 Task: Create a due date automation trigger when advanced on, on the wednesday before a card is due add fields without custom field "Resume" set to a date in this month at 11:00 AM.
Action: Mouse moved to (1140, 89)
Screenshot: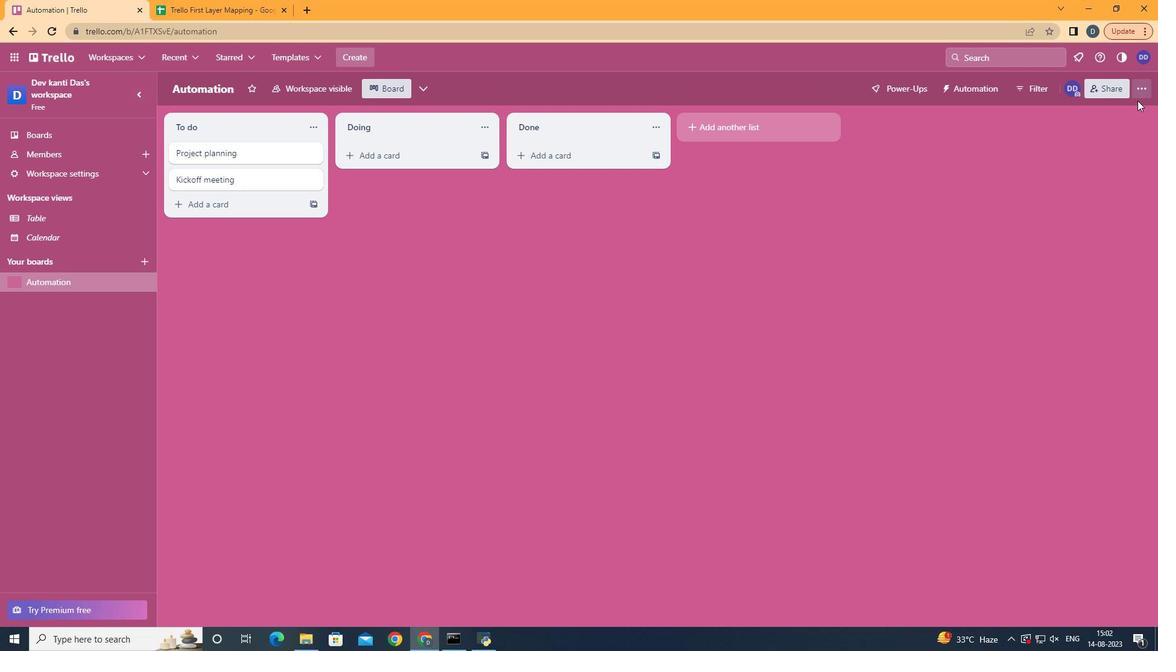 
Action: Mouse pressed left at (1140, 89)
Screenshot: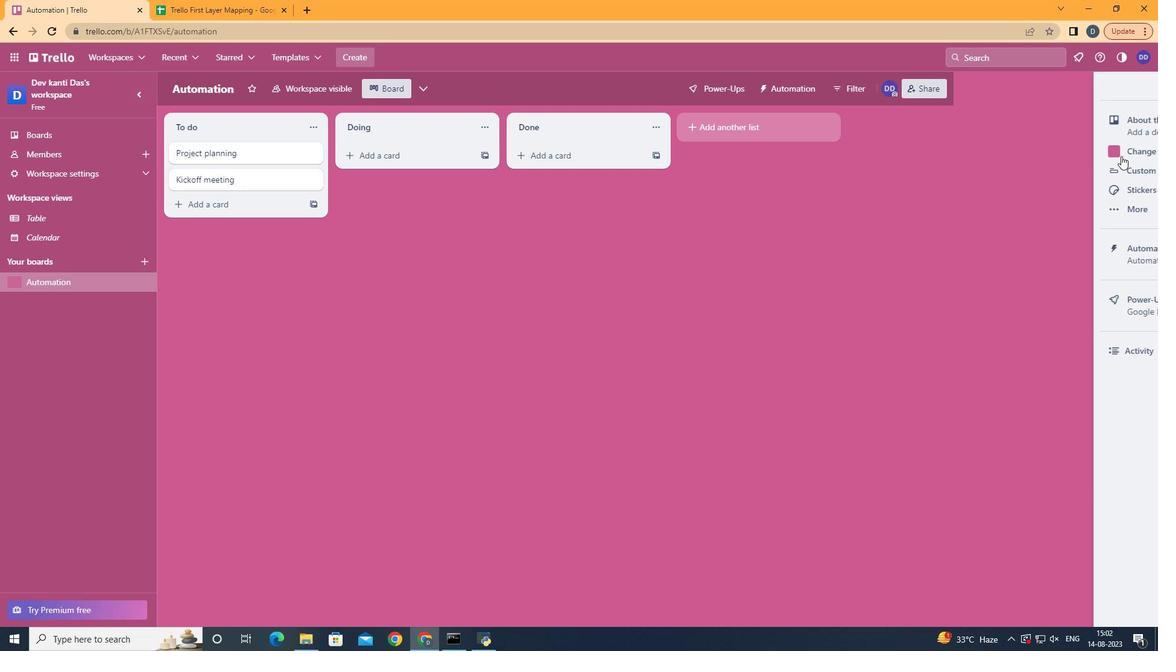 
Action: Mouse moved to (1065, 253)
Screenshot: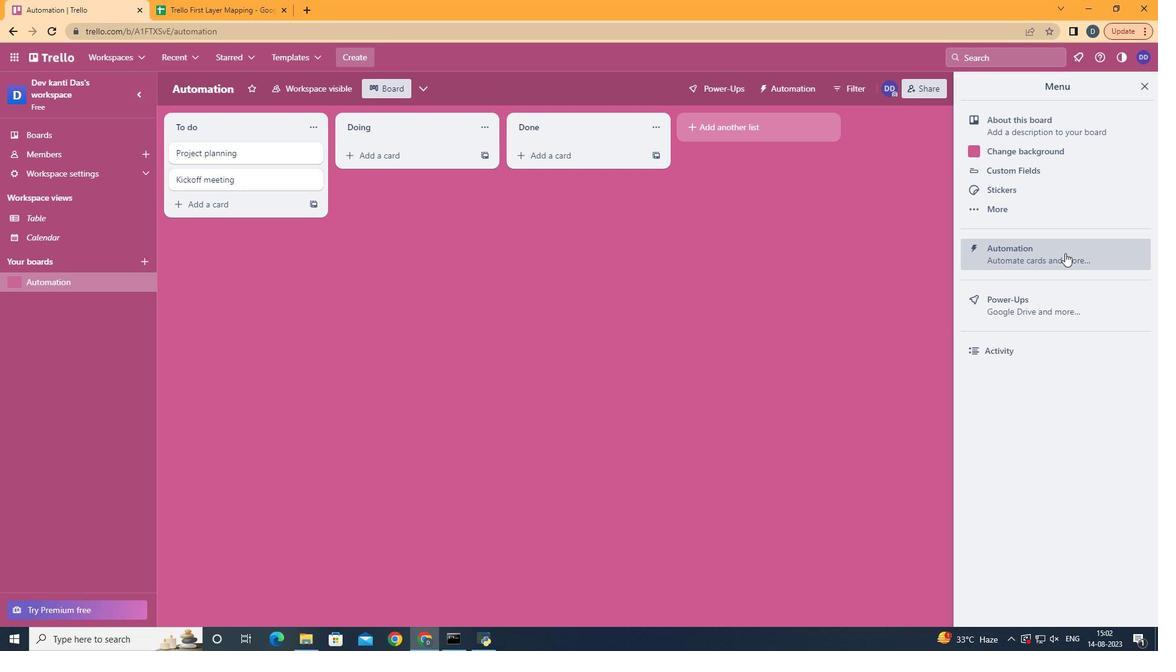 
Action: Mouse pressed left at (1065, 253)
Screenshot: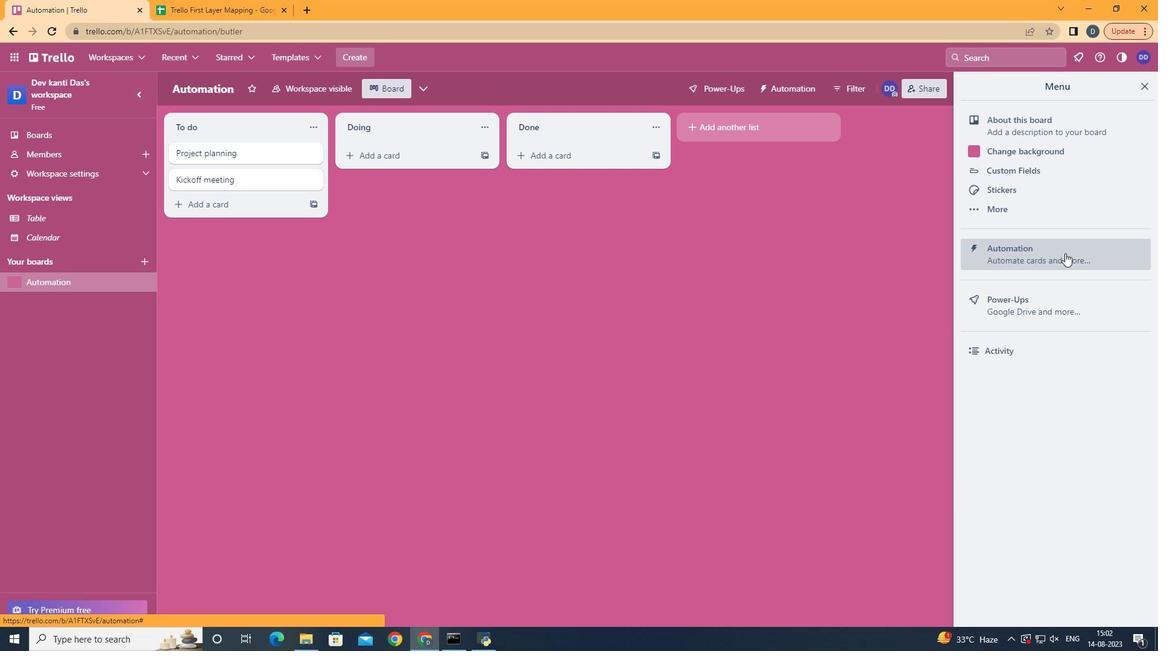 
Action: Mouse moved to (246, 244)
Screenshot: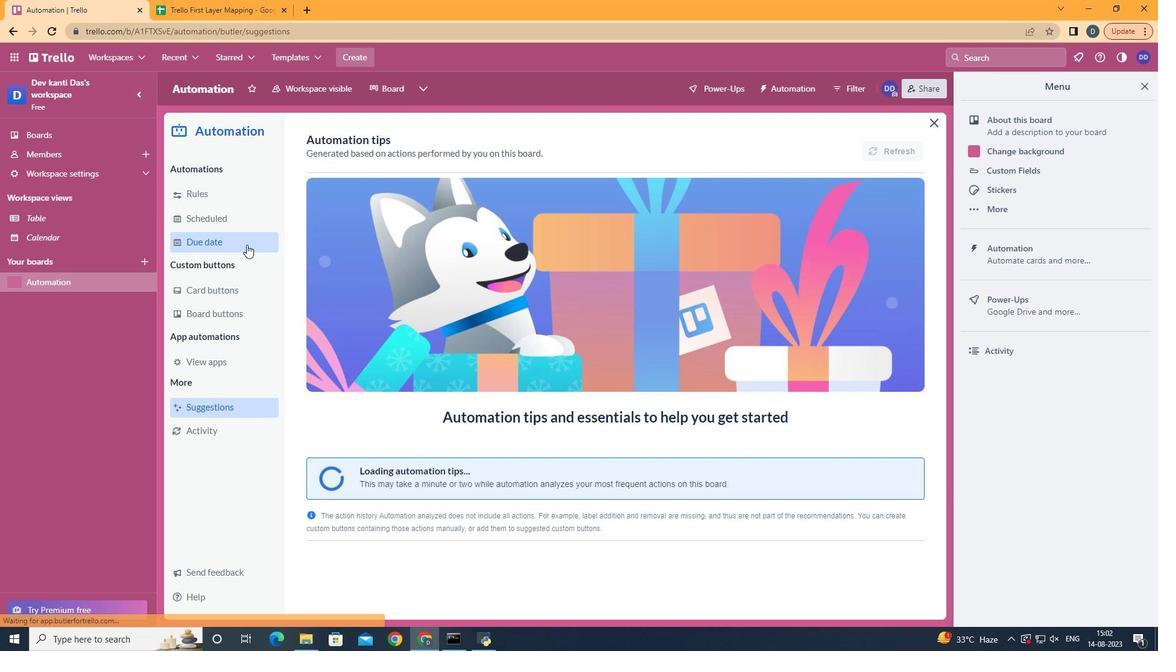 
Action: Mouse pressed left at (246, 244)
Screenshot: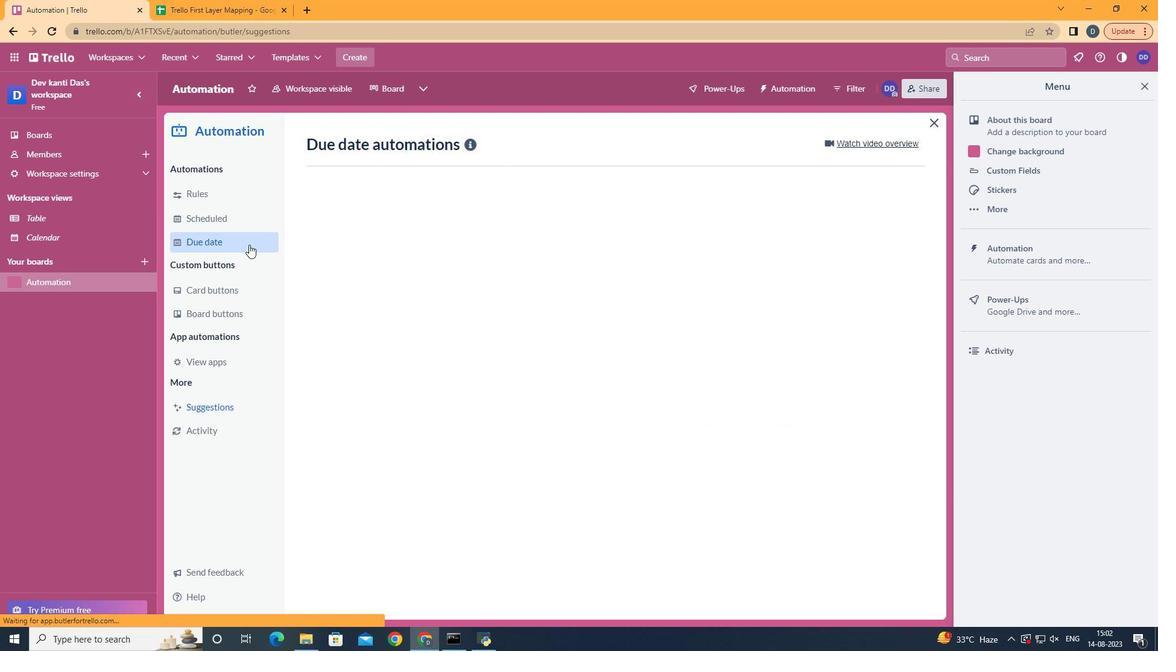 
Action: Mouse moved to (848, 144)
Screenshot: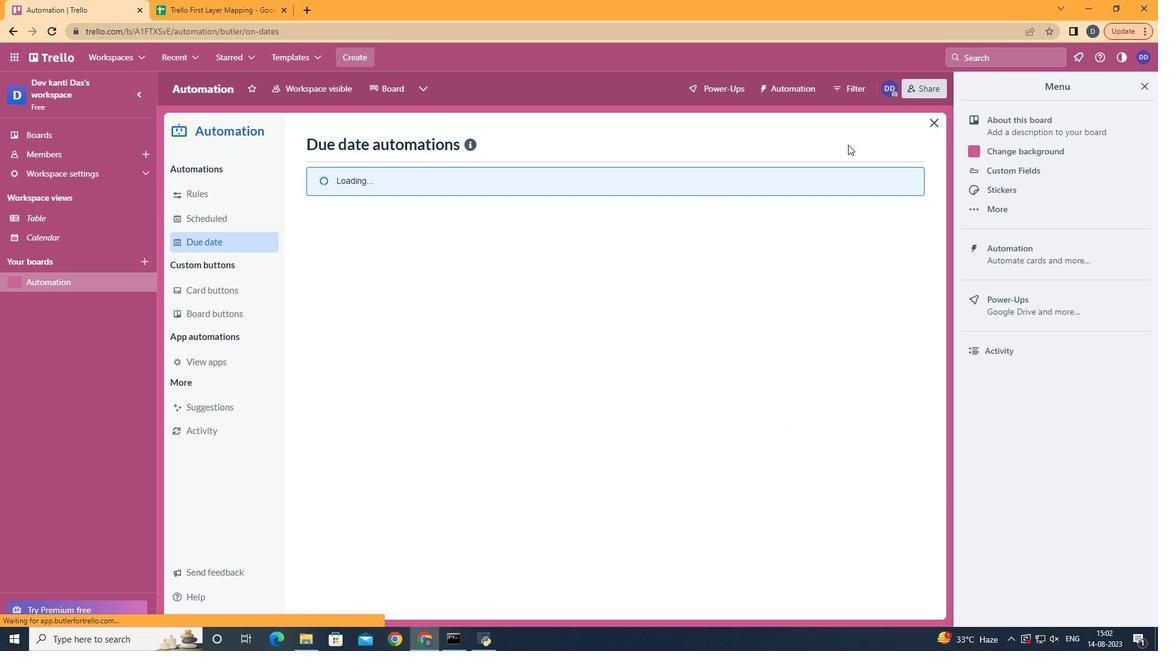 
Action: Mouse pressed left at (848, 144)
Screenshot: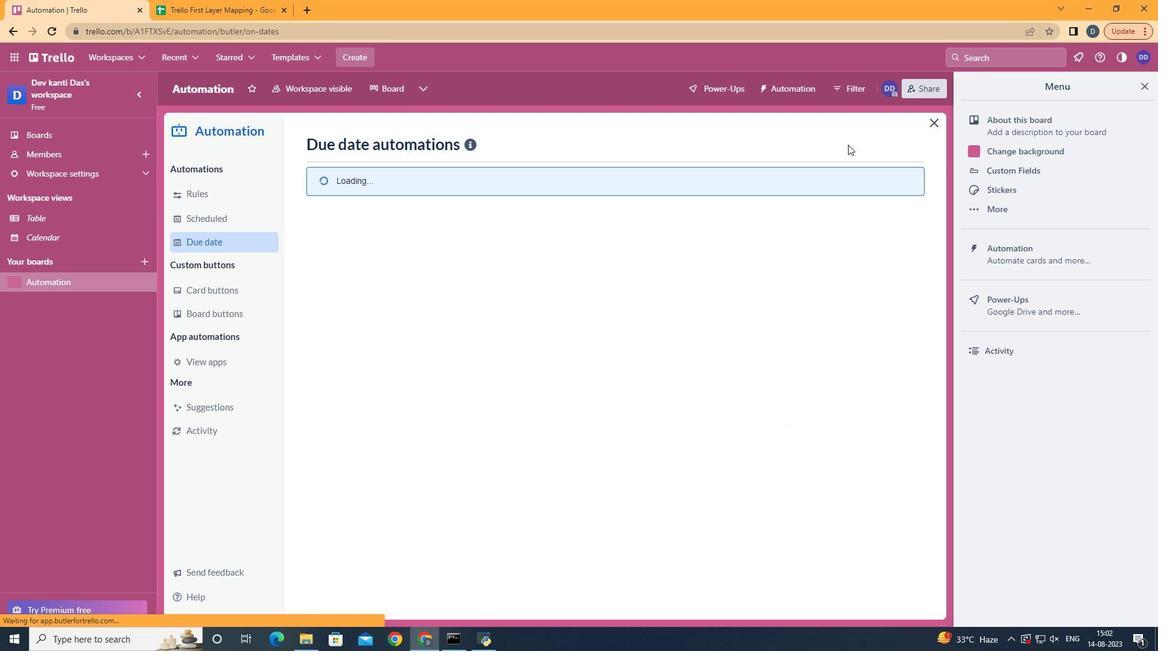 
Action: Mouse pressed left at (848, 144)
Screenshot: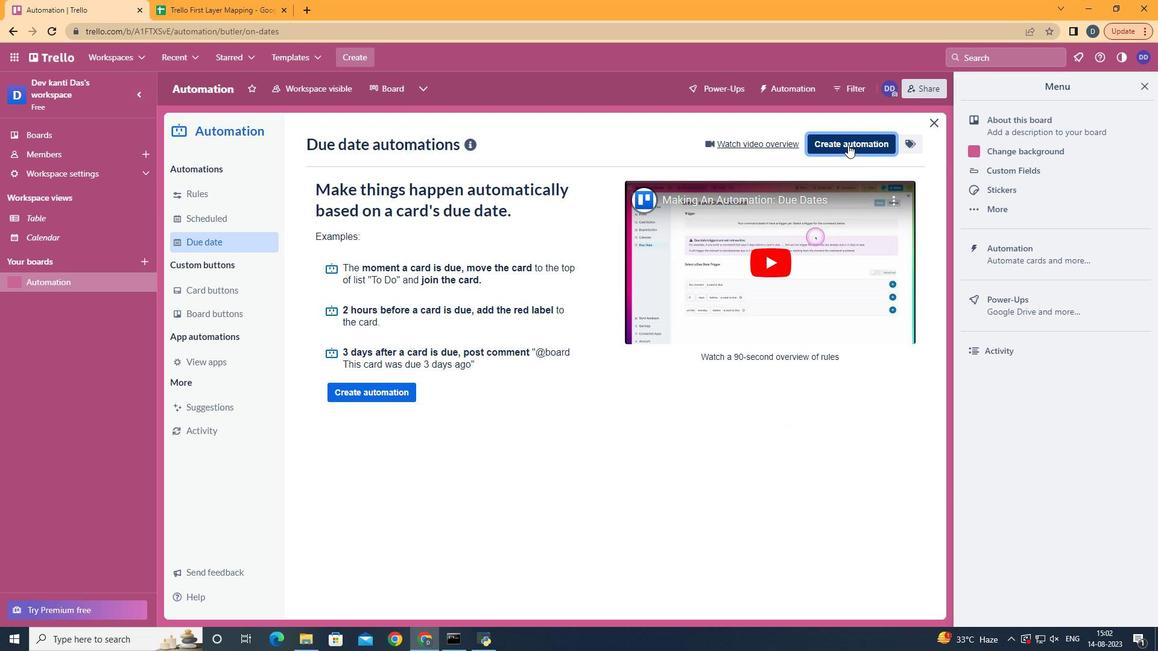 
Action: Mouse moved to (621, 256)
Screenshot: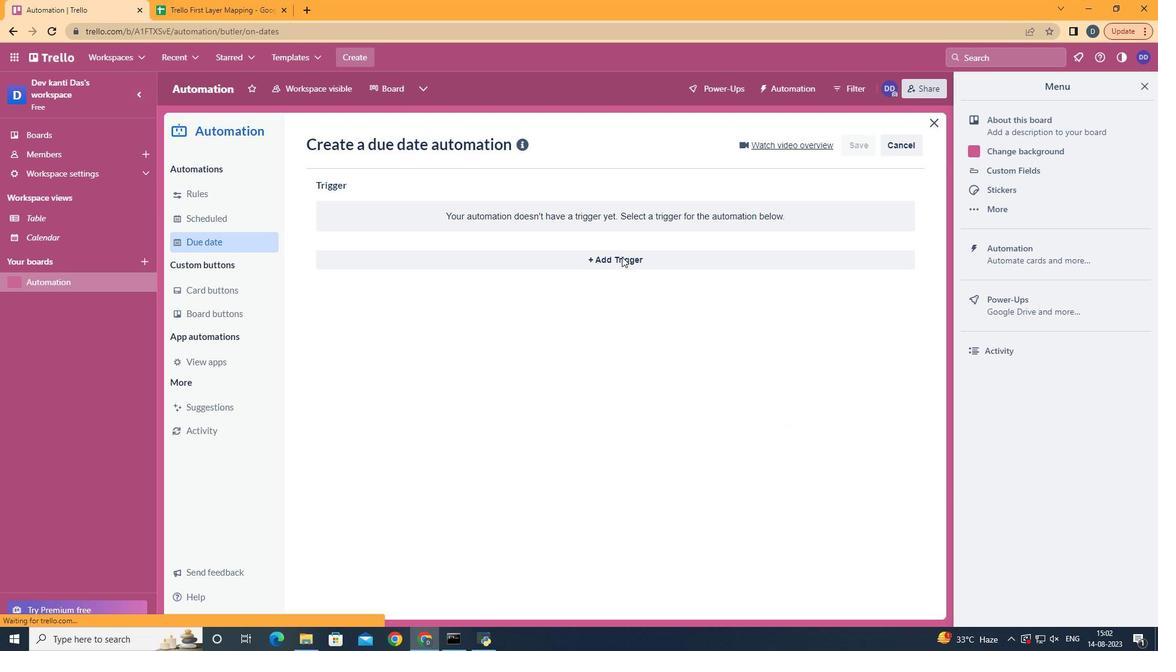
Action: Mouse pressed left at (621, 256)
Screenshot: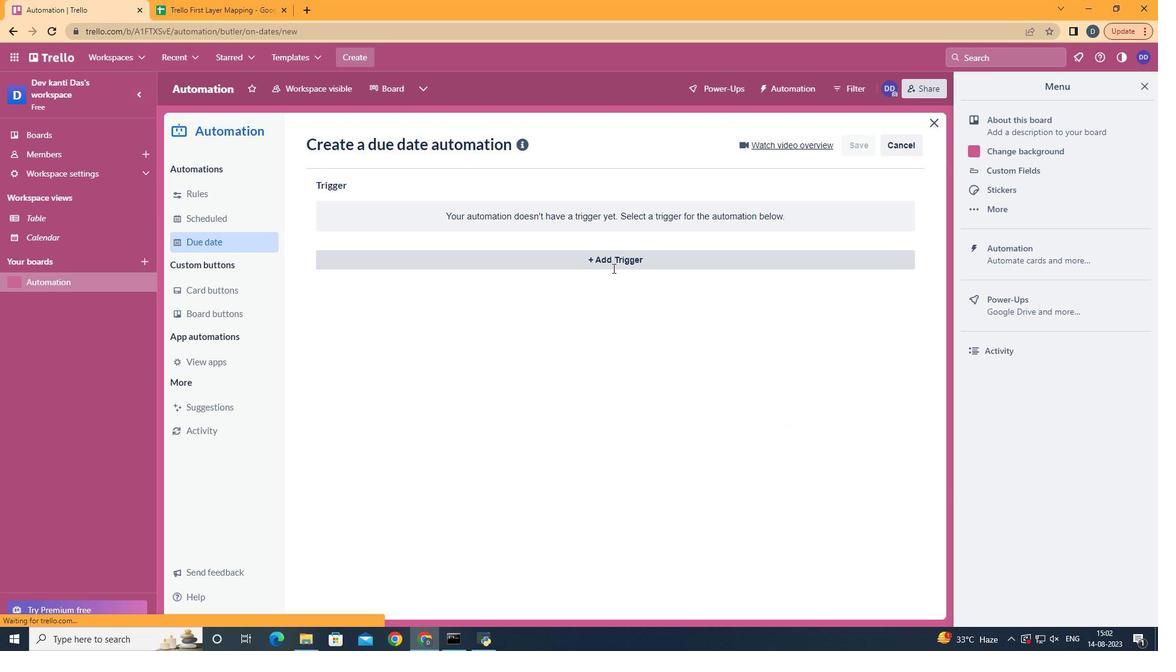 
Action: Mouse moved to (393, 353)
Screenshot: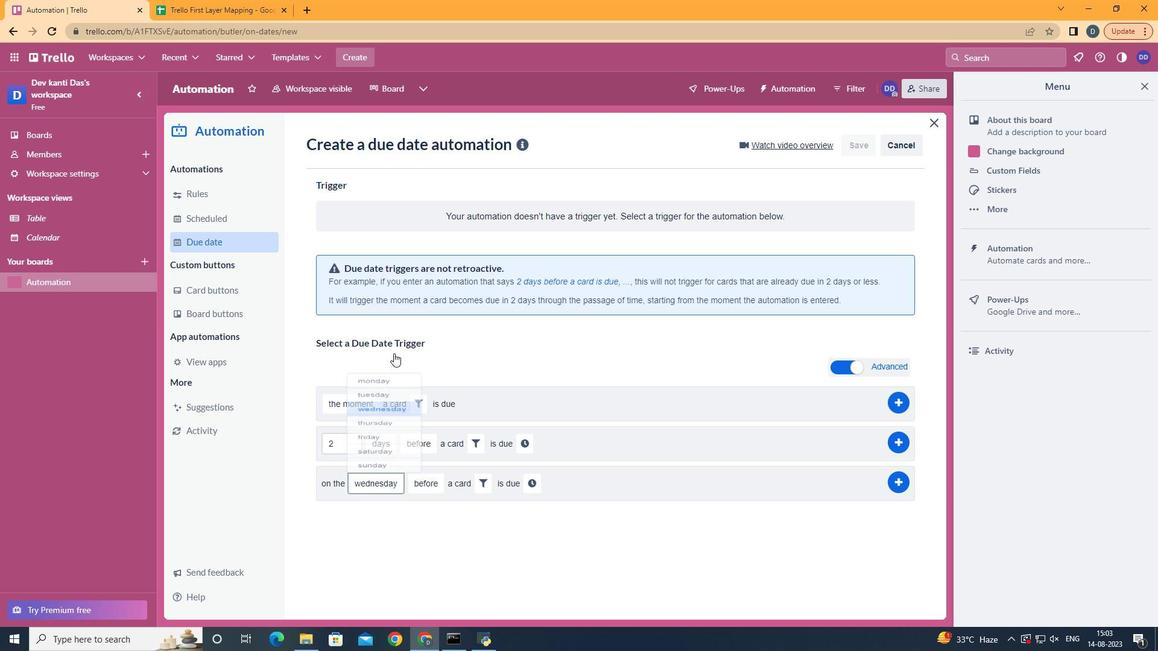 
Action: Mouse pressed left at (393, 353)
Screenshot: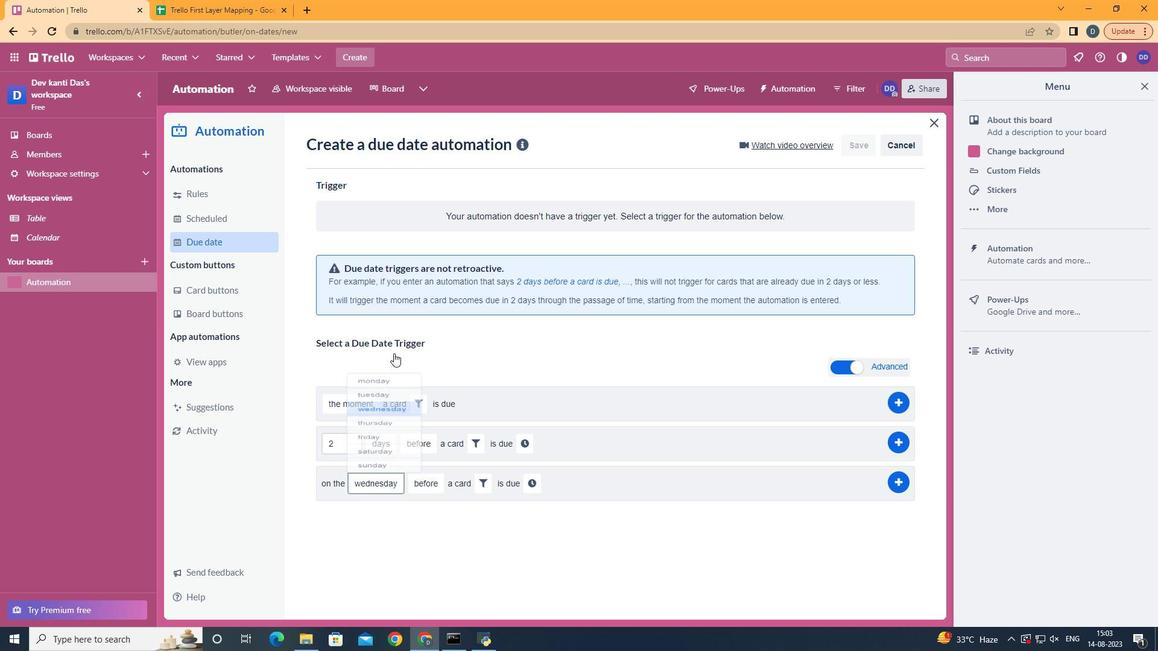 
Action: Mouse moved to (481, 479)
Screenshot: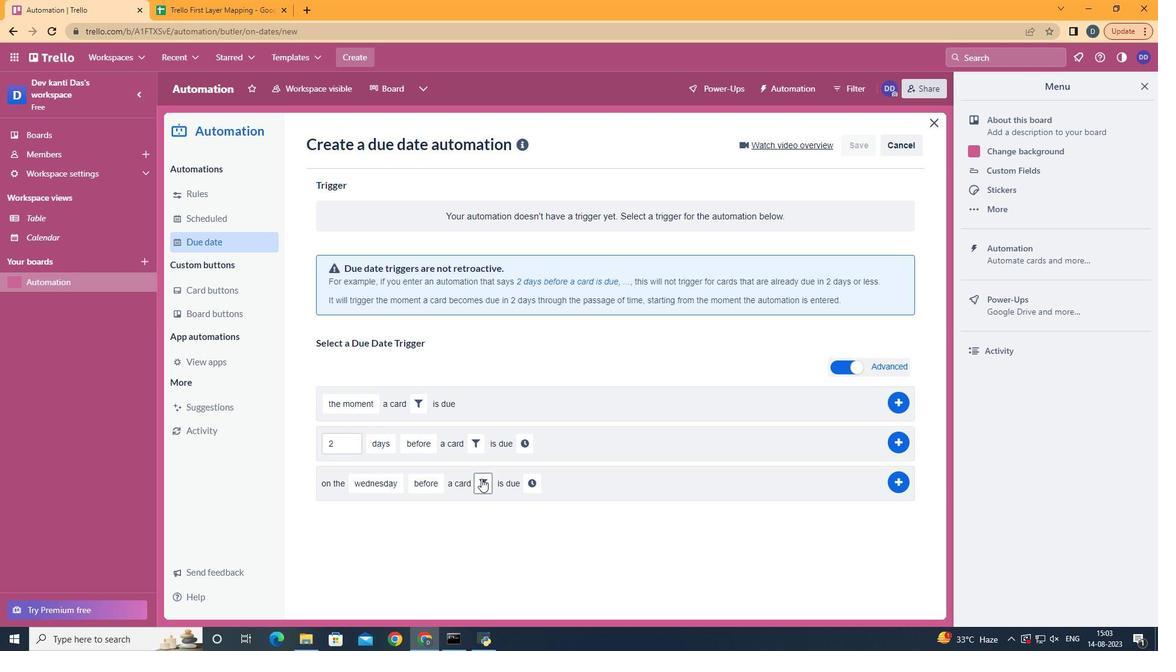 
Action: Mouse pressed left at (481, 479)
Screenshot: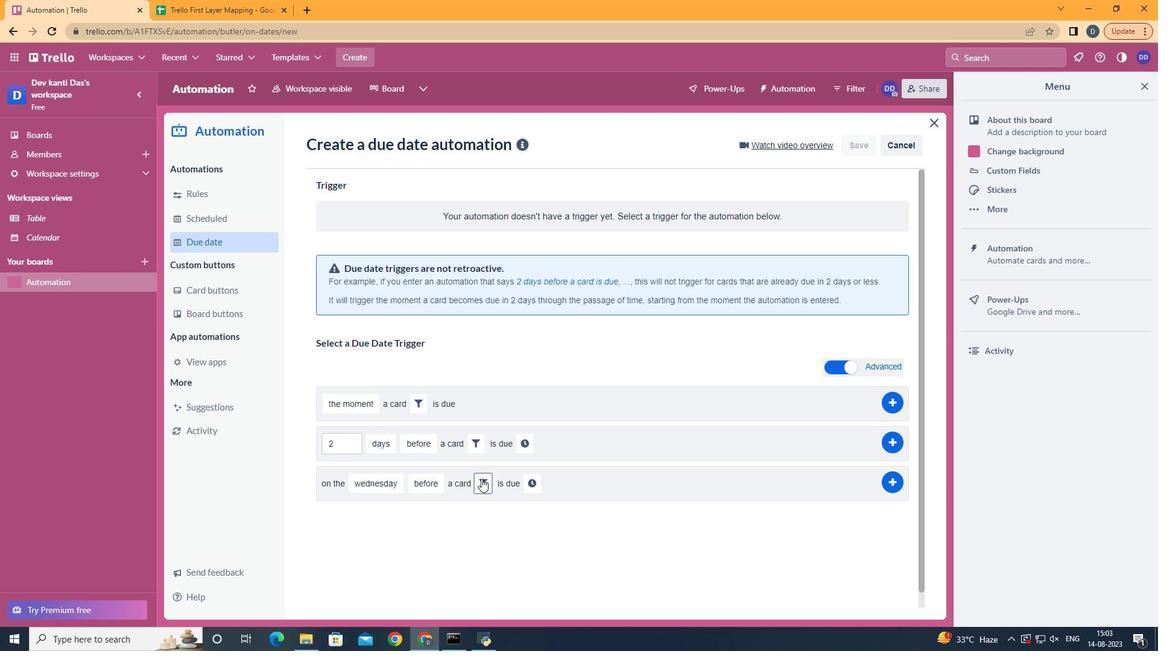 
Action: Mouse moved to (685, 523)
Screenshot: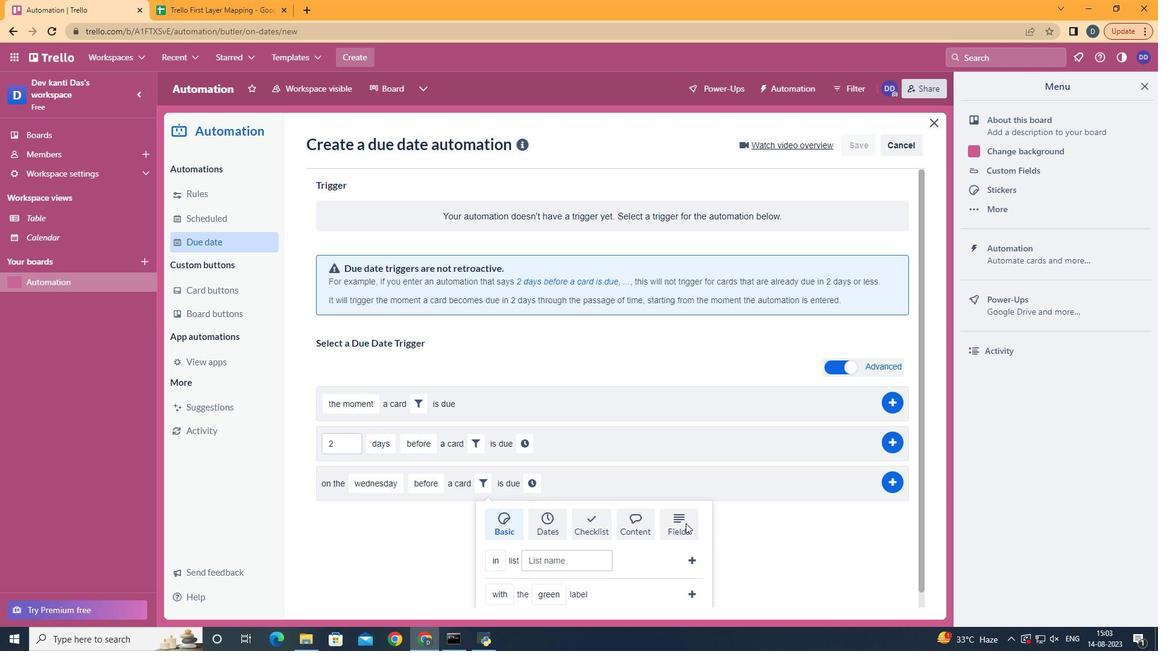 
Action: Mouse pressed left at (685, 523)
Screenshot: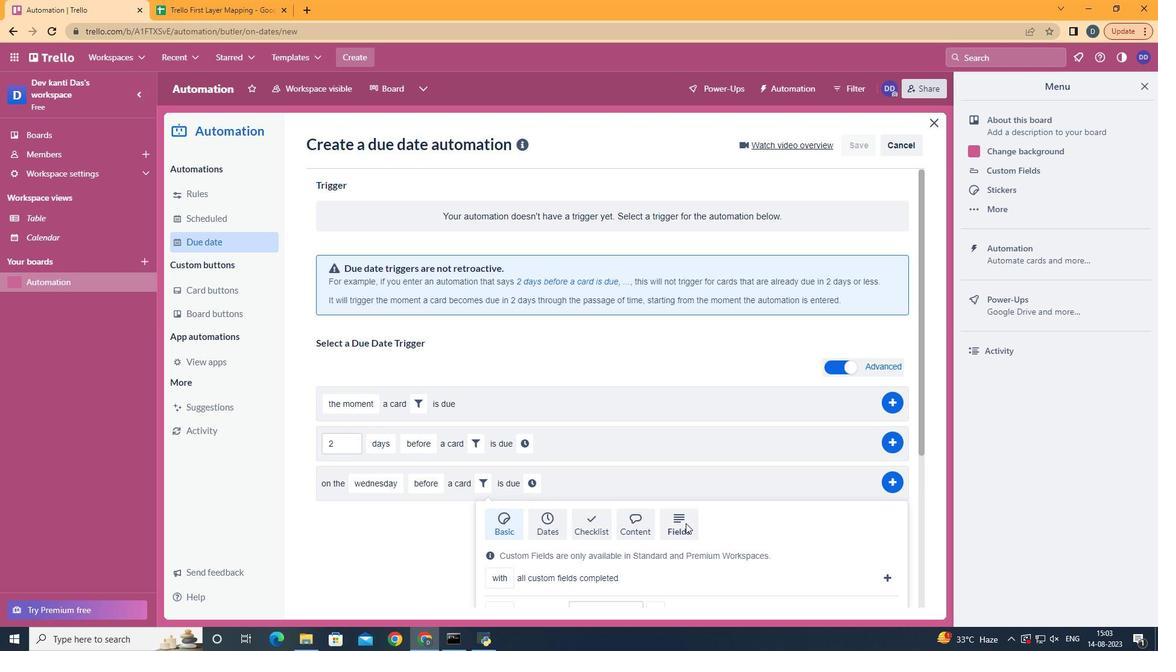 
Action: Mouse scrolled (685, 522) with delta (0, 0)
Screenshot: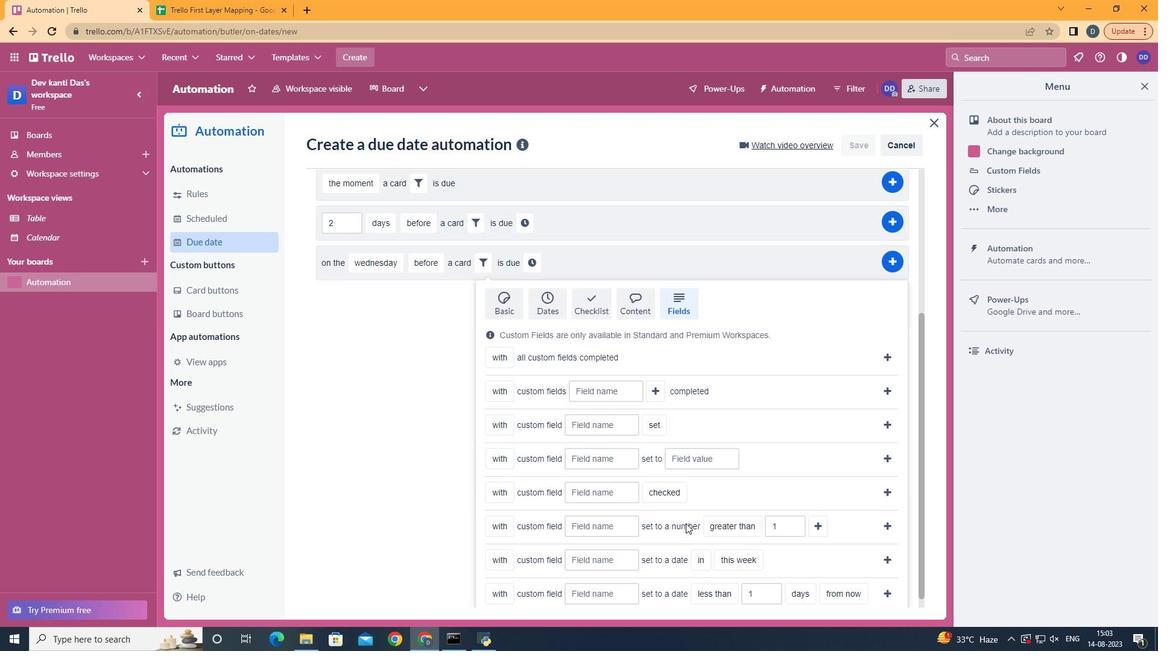 
Action: Mouse scrolled (685, 522) with delta (0, 0)
Screenshot: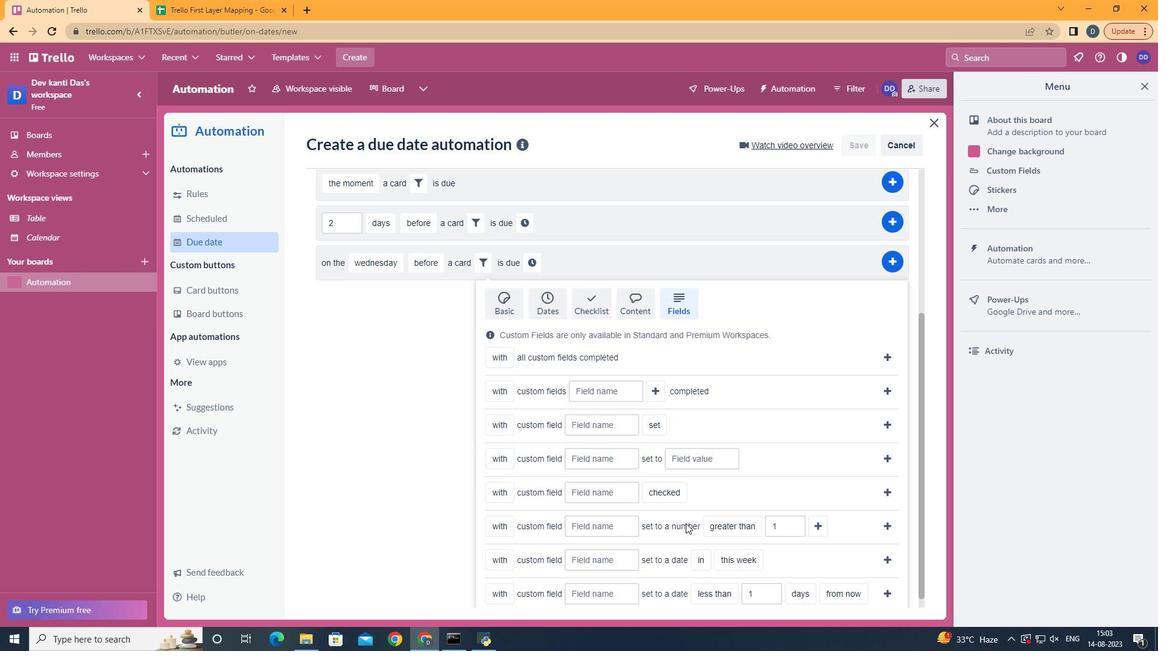 
Action: Mouse scrolled (685, 522) with delta (0, -1)
Screenshot: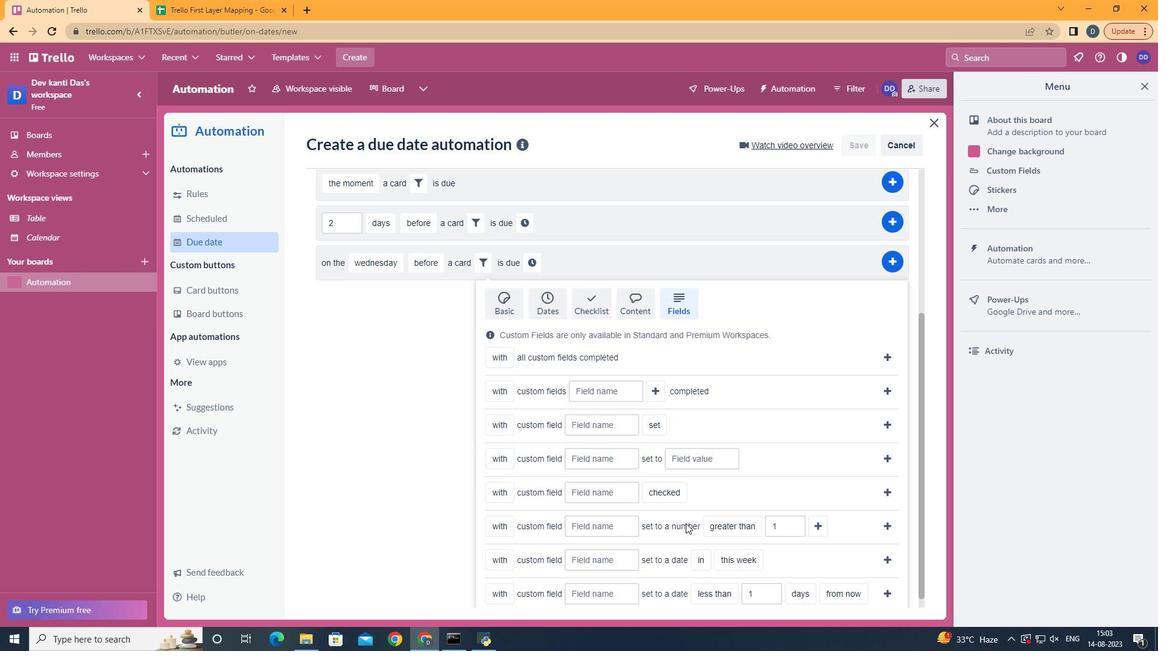 
Action: Mouse scrolled (685, 522) with delta (0, 0)
Screenshot: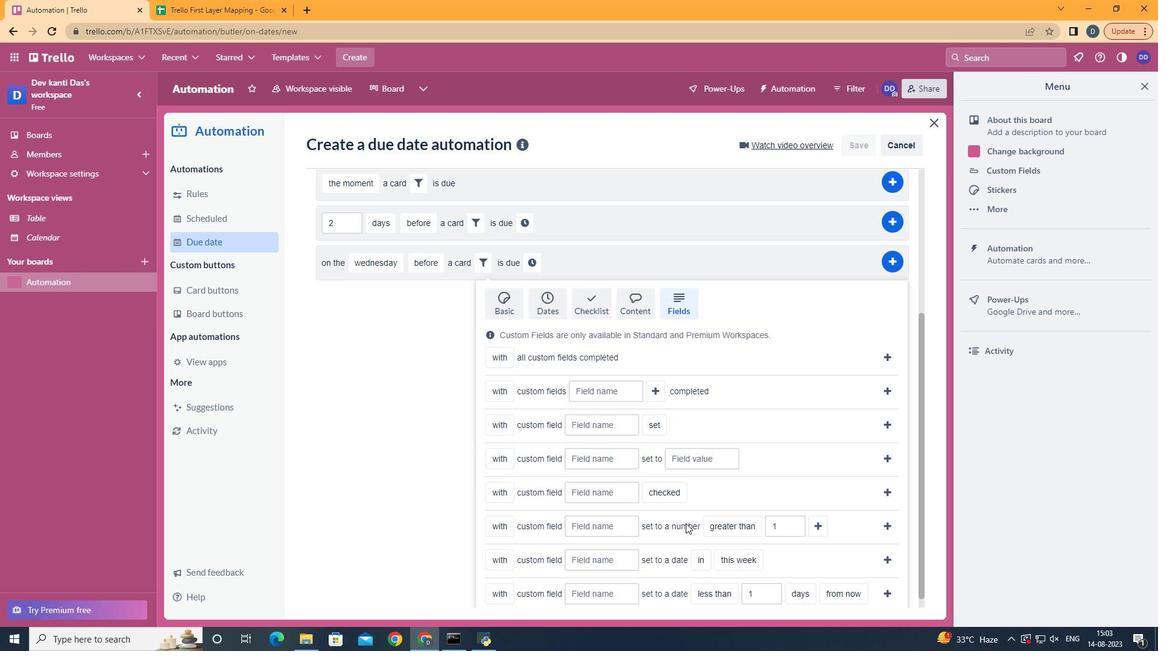 
Action: Mouse scrolled (685, 522) with delta (0, 0)
Screenshot: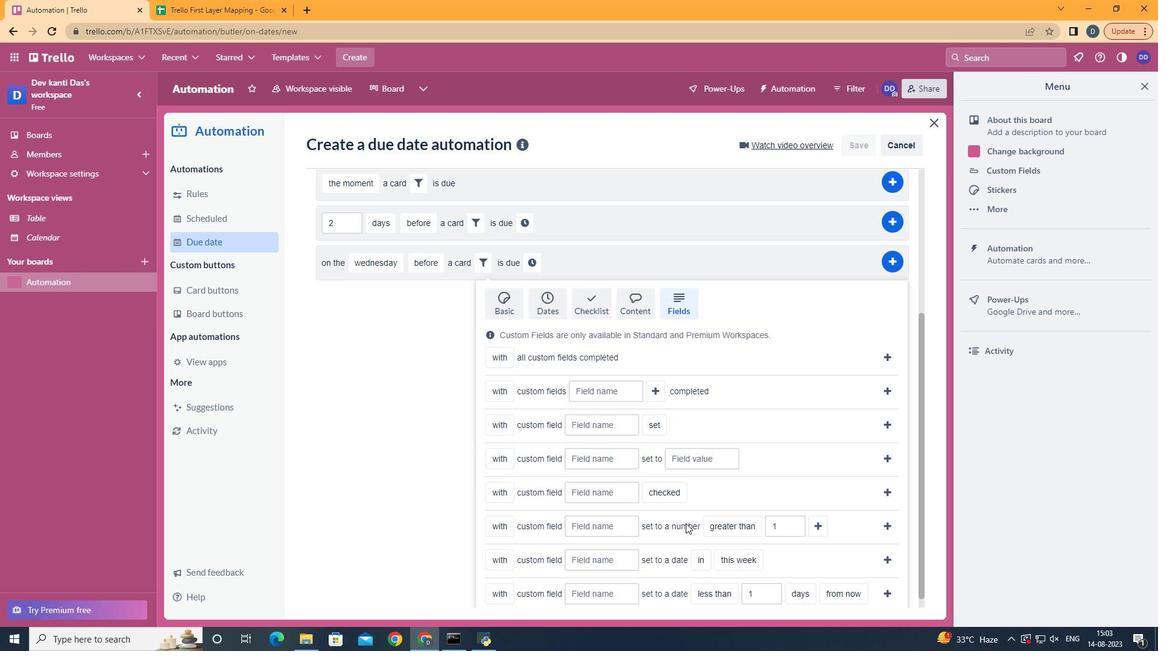 
Action: Mouse moved to (499, 595)
Screenshot: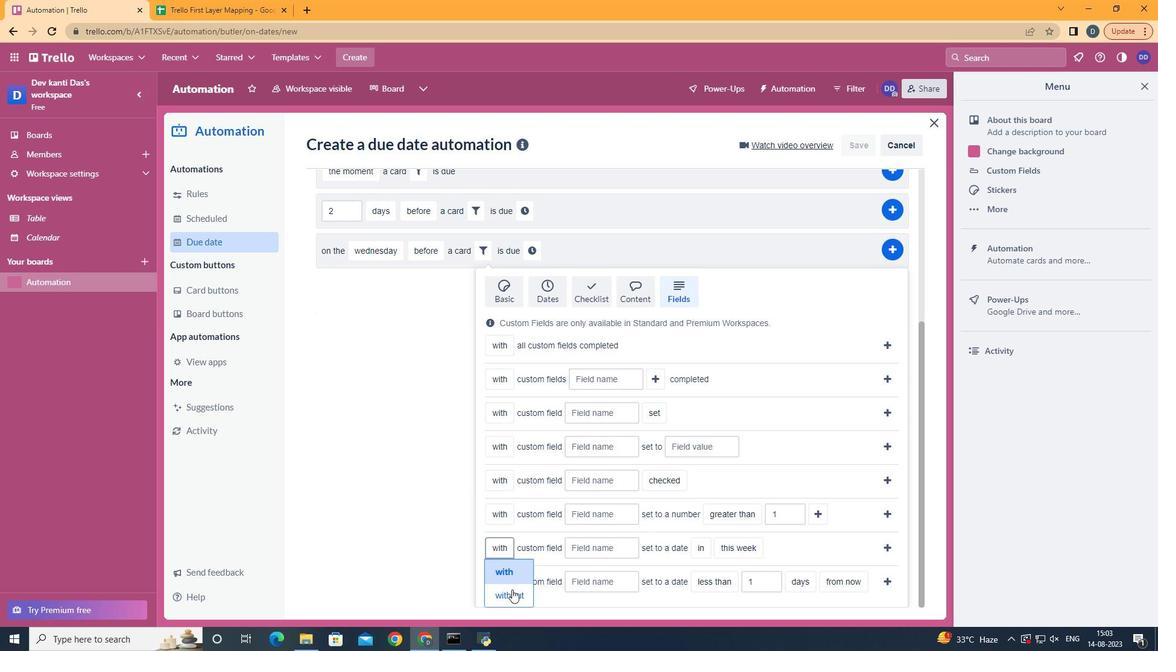 
Action: Mouse pressed left at (499, 595)
Screenshot: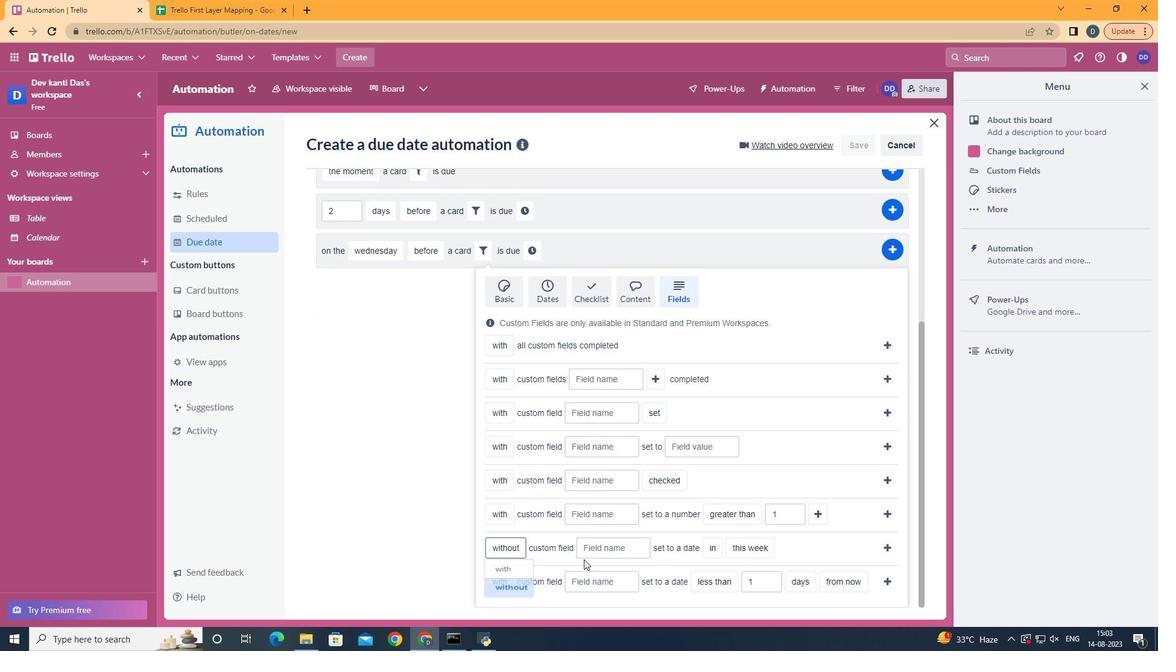 
Action: Mouse moved to (631, 537)
Screenshot: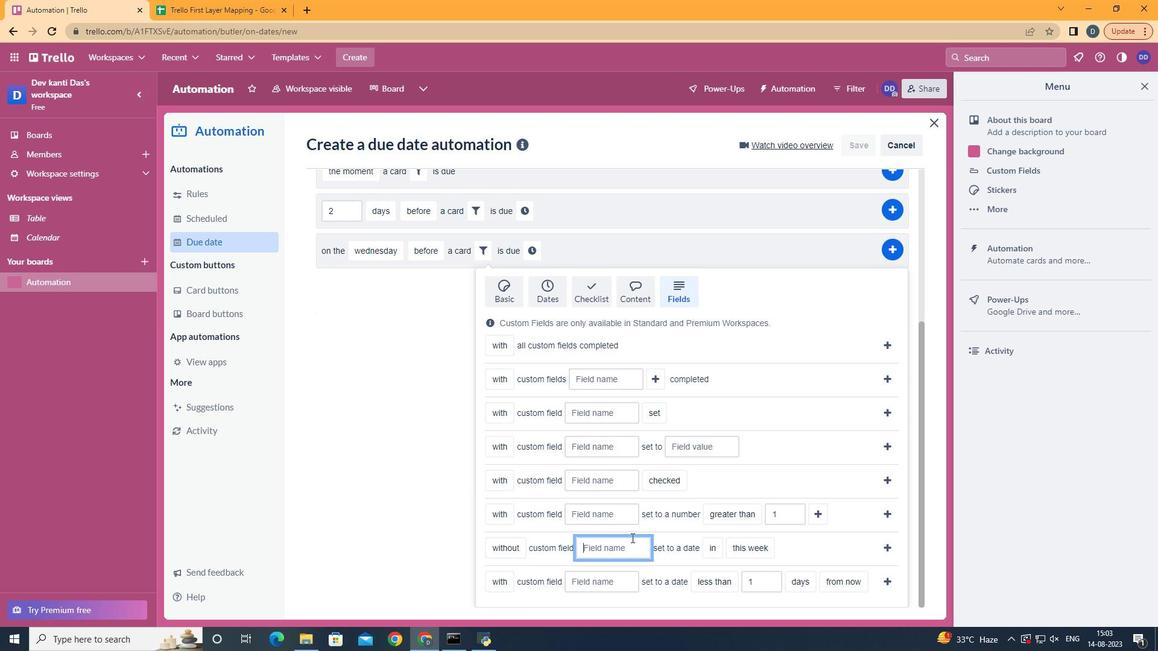 
Action: Mouse pressed left at (631, 537)
Screenshot: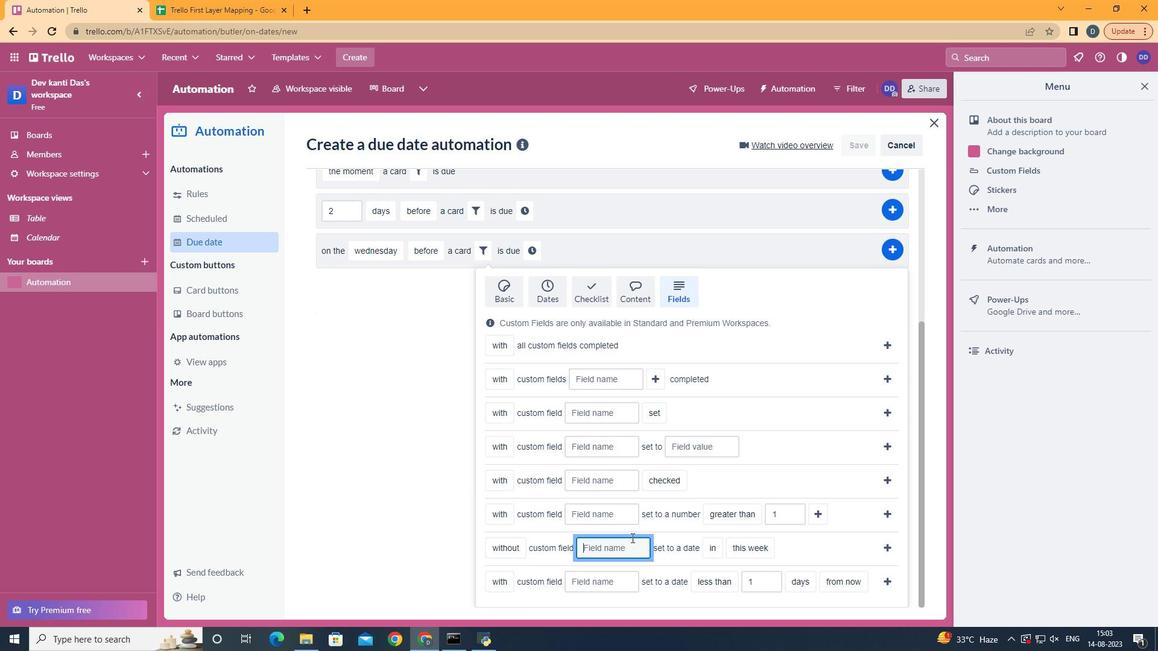 
Action: Key pressed <Key.shift><Key.shift><Key.shift><Key.shift><Key.shift><Key.shift><Key.shift><Key.shift><Key.shift><Key.shift><Key.shift>Resume
Screenshot: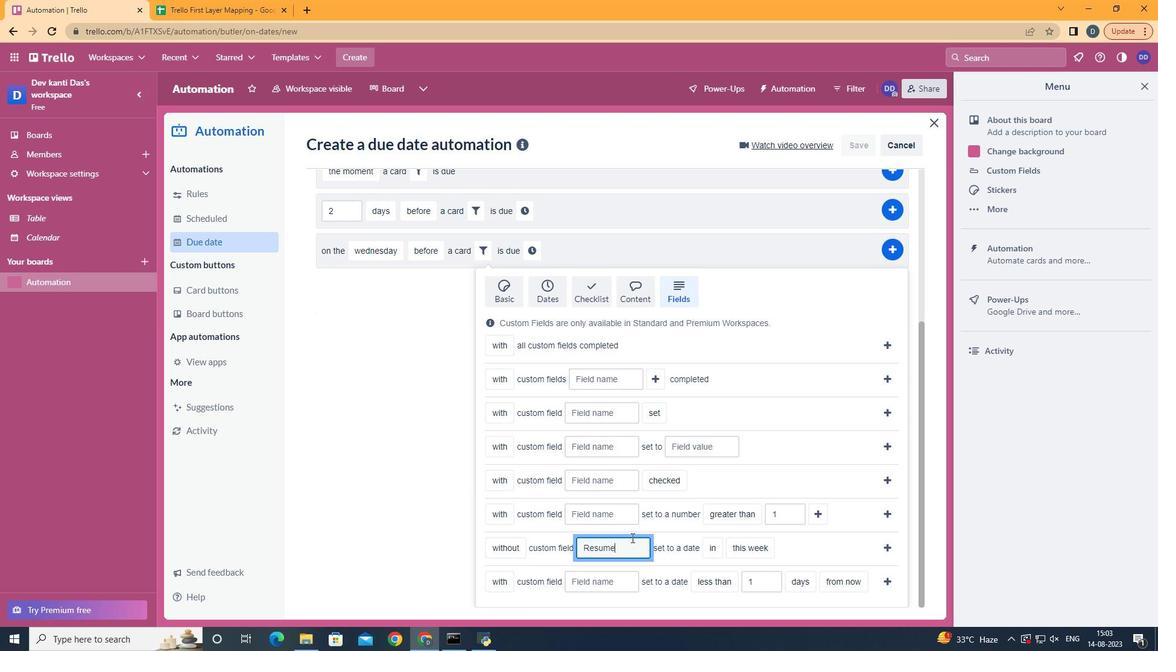 
Action: Mouse moved to (763, 594)
Screenshot: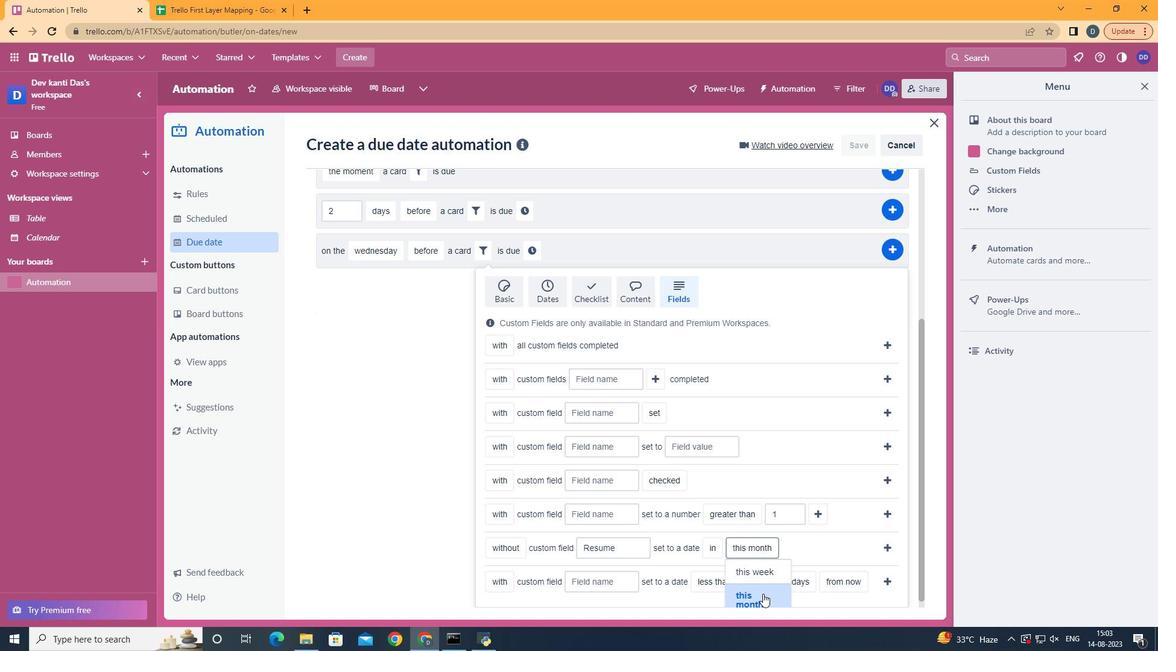 
Action: Mouse pressed left at (763, 594)
Screenshot: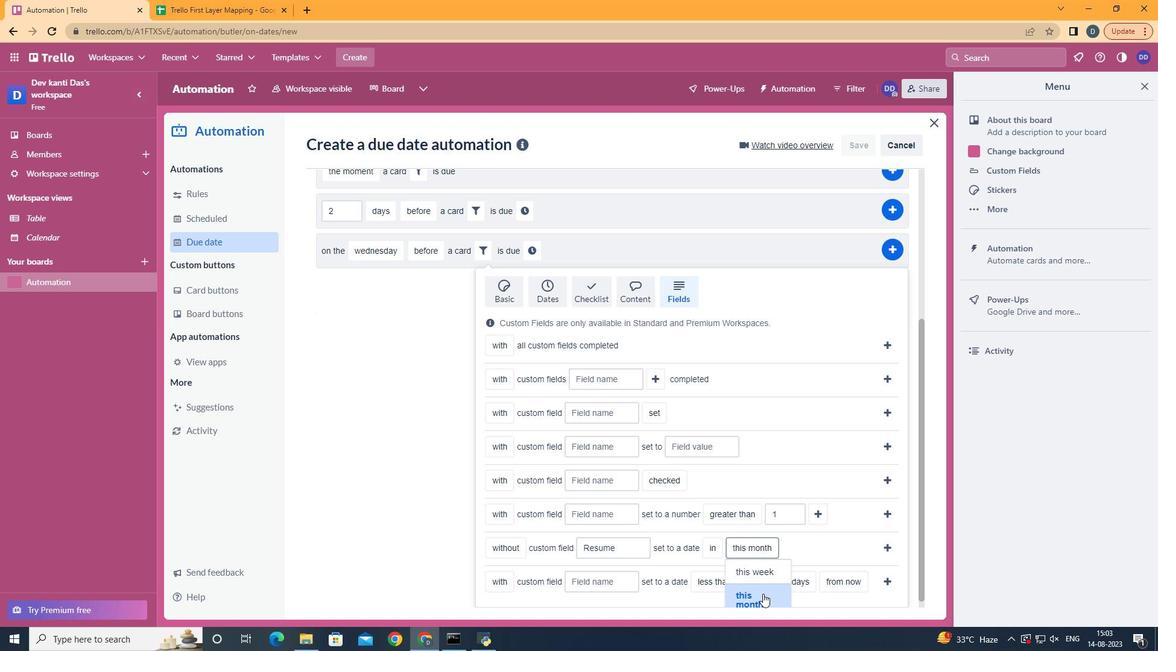 
Action: Mouse moved to (889, 549)
Screenshot: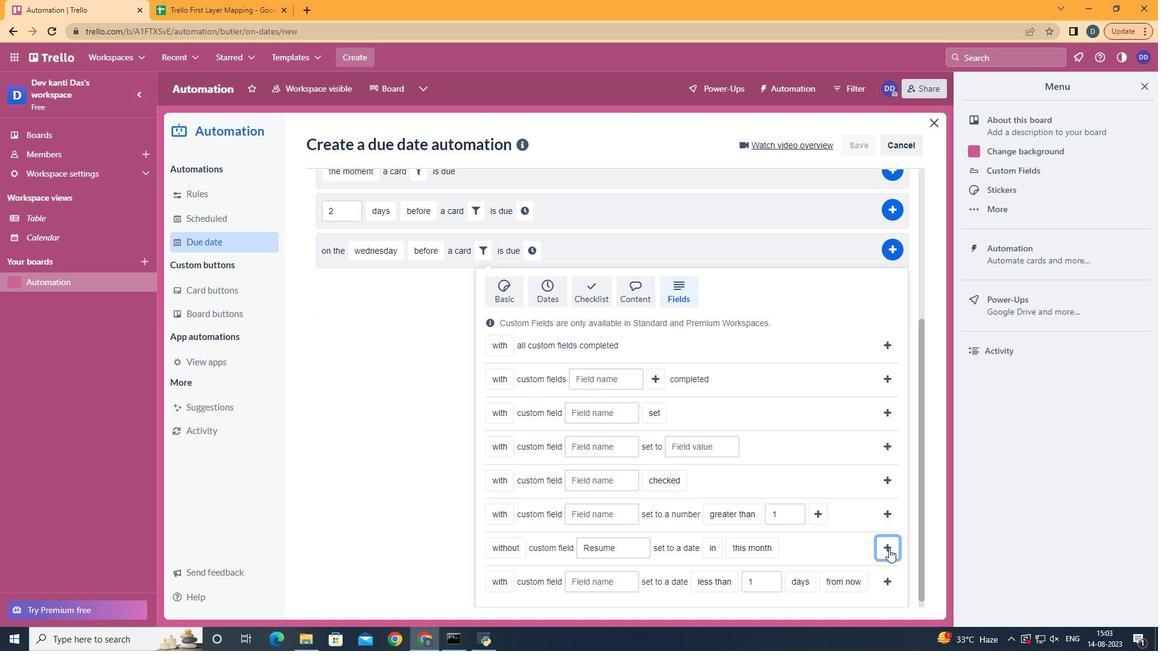 
Action: Mouse pressed left at (889, 549)
Screenshot: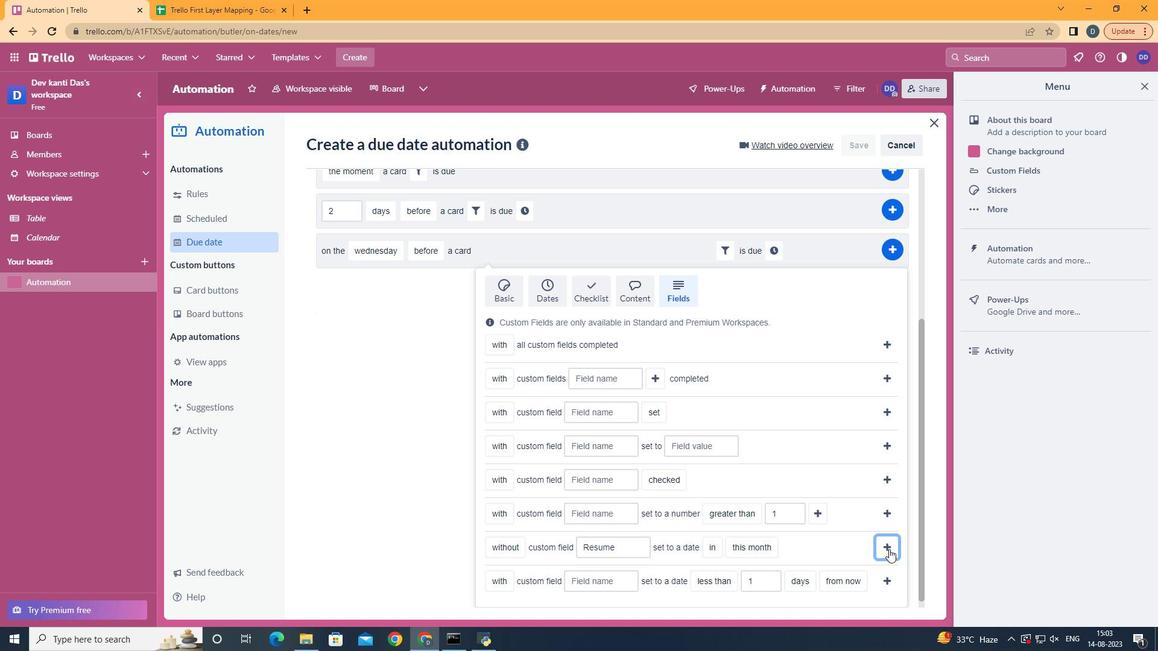 
Action: Mouse moved to (773, 480)
Screenshot: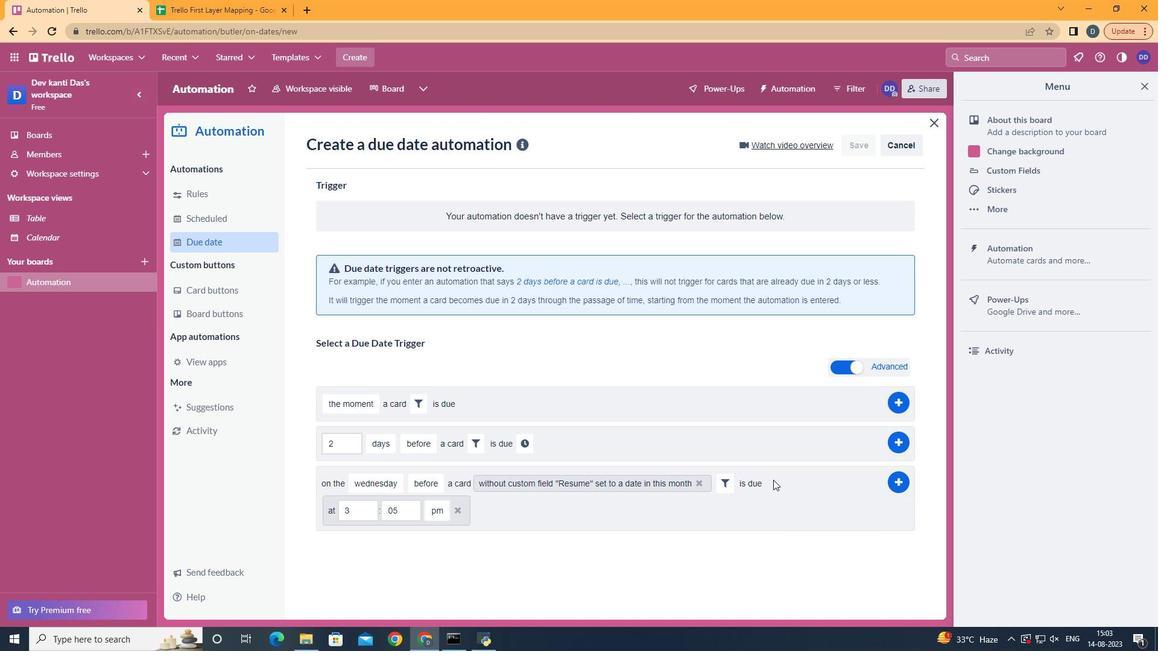 
Action: Mouse pressed left at (773, 480)
Screenshot: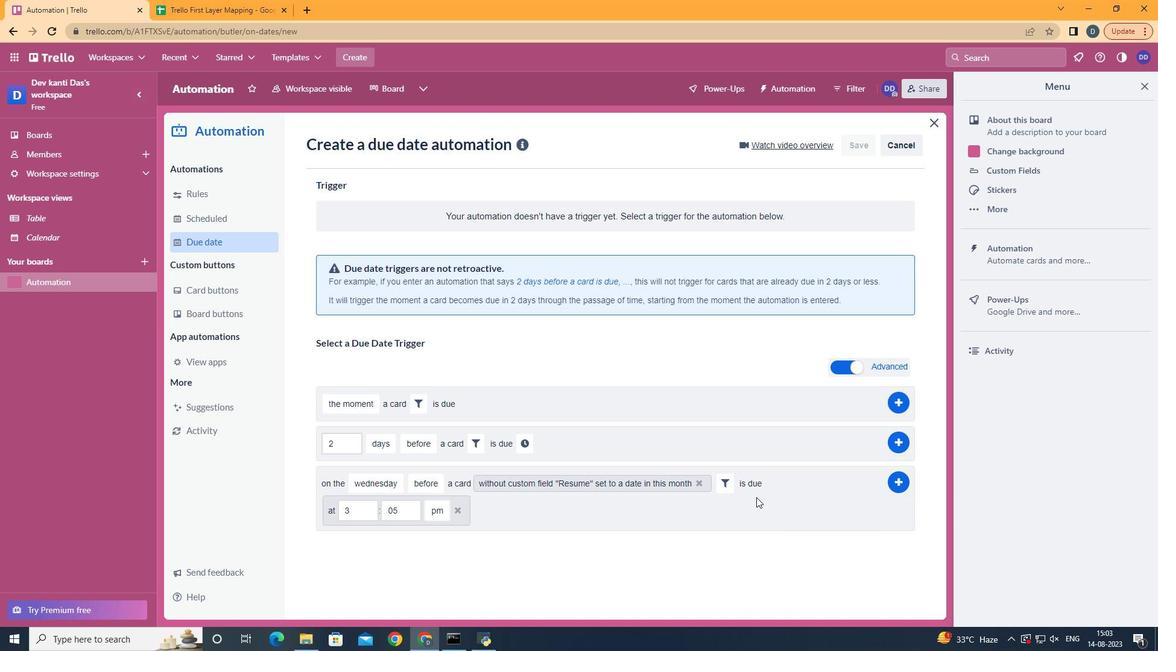 
Action: Mouse moved to (358, 509)
Screenshot: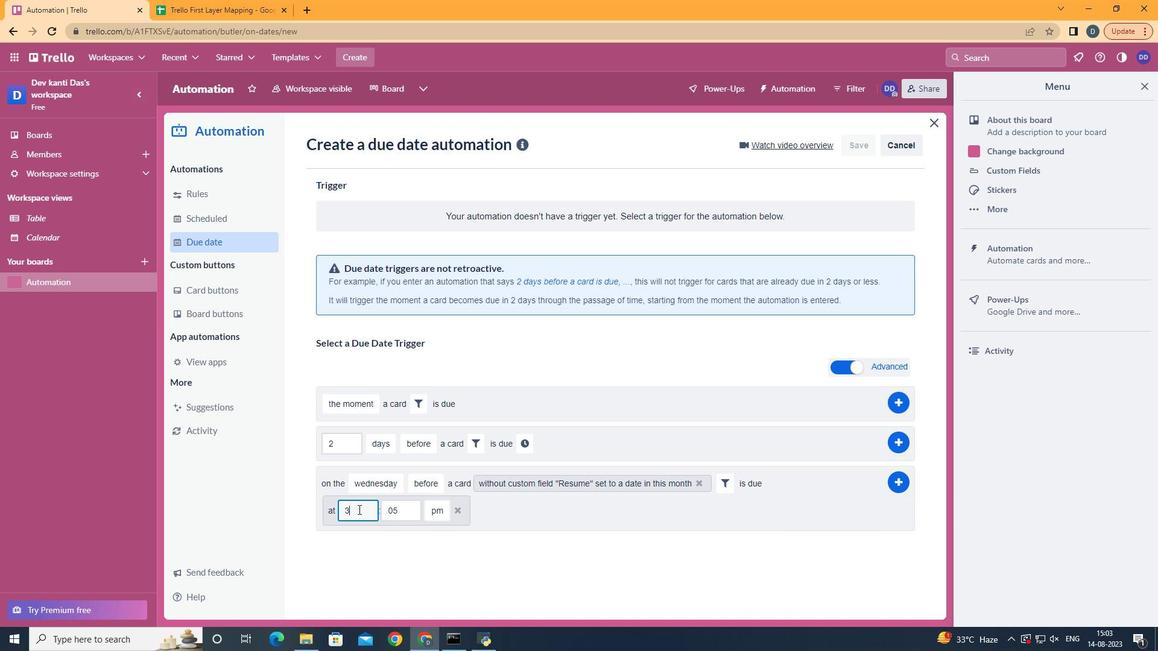 
Action: Mouse pressed left at (358, 509)
Screenshot: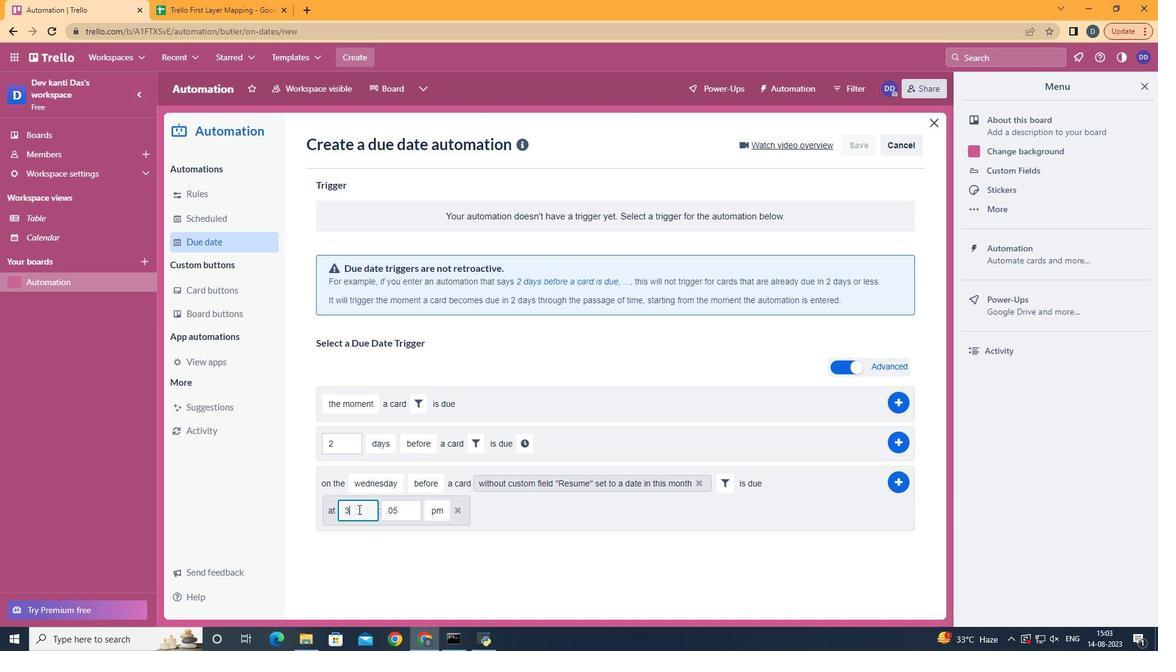 
Action: Key pressed <Key.backspace>11
Screenshot: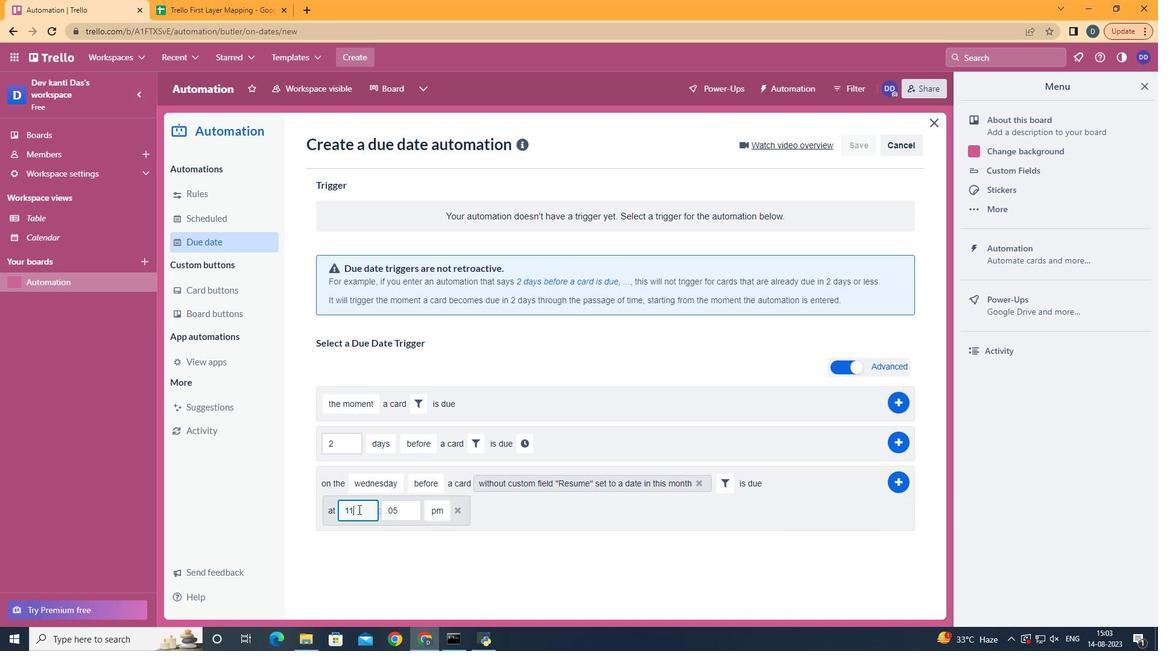 
Action: Mouse moved to (411, 505)
Screenshot: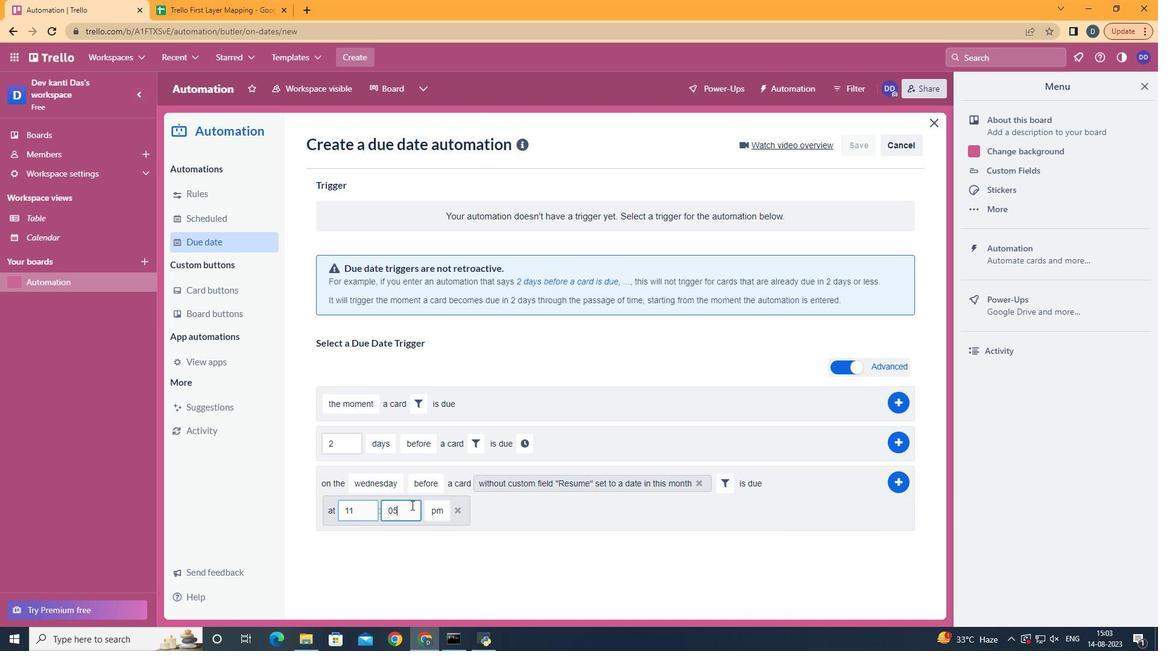 
Action: Mouse pressed left at (411, 505)
Screenshot: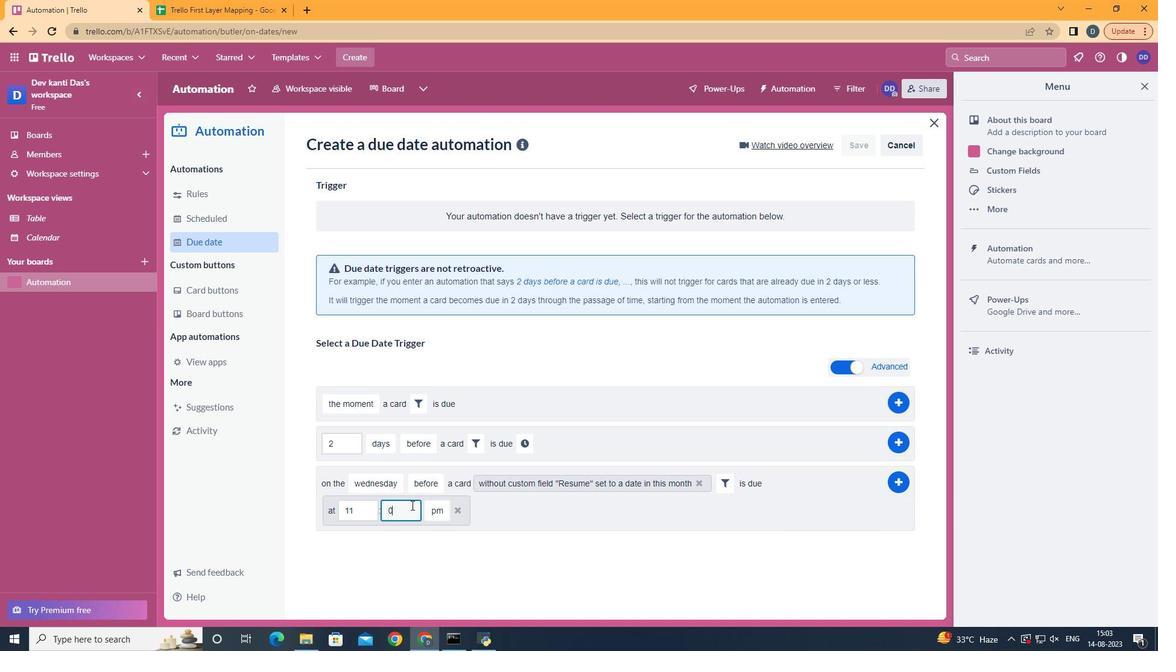 
Action: Key pressed <Key.backspace>0
Screenshot: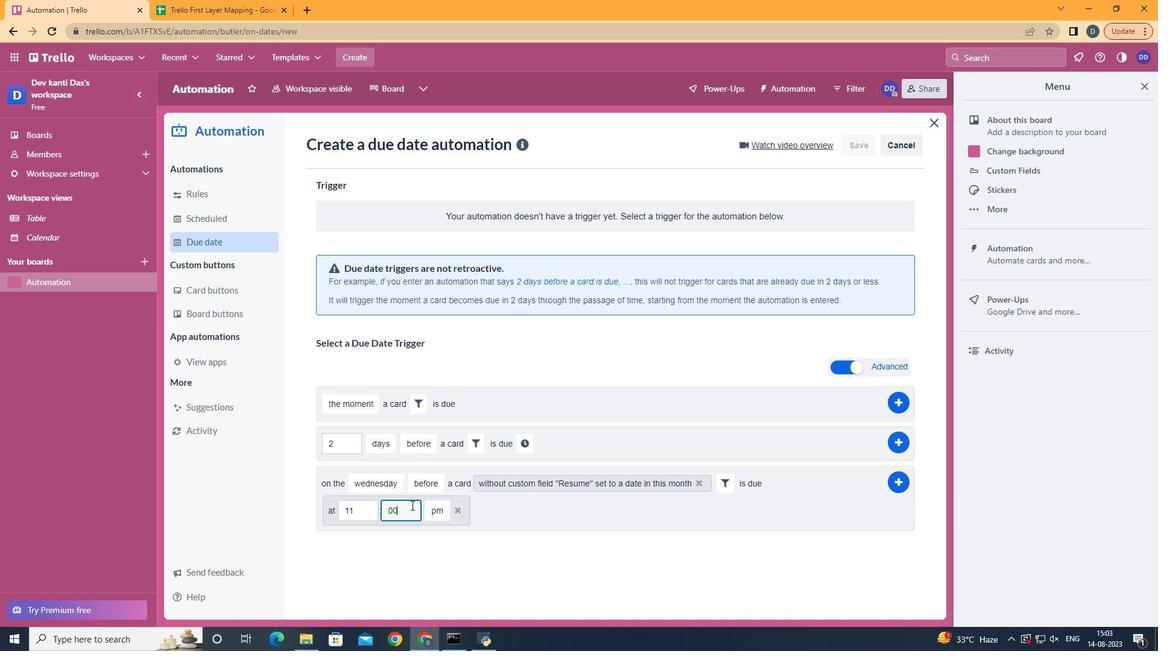 
Action: Mouse moved to (439, 531)
Screenshot: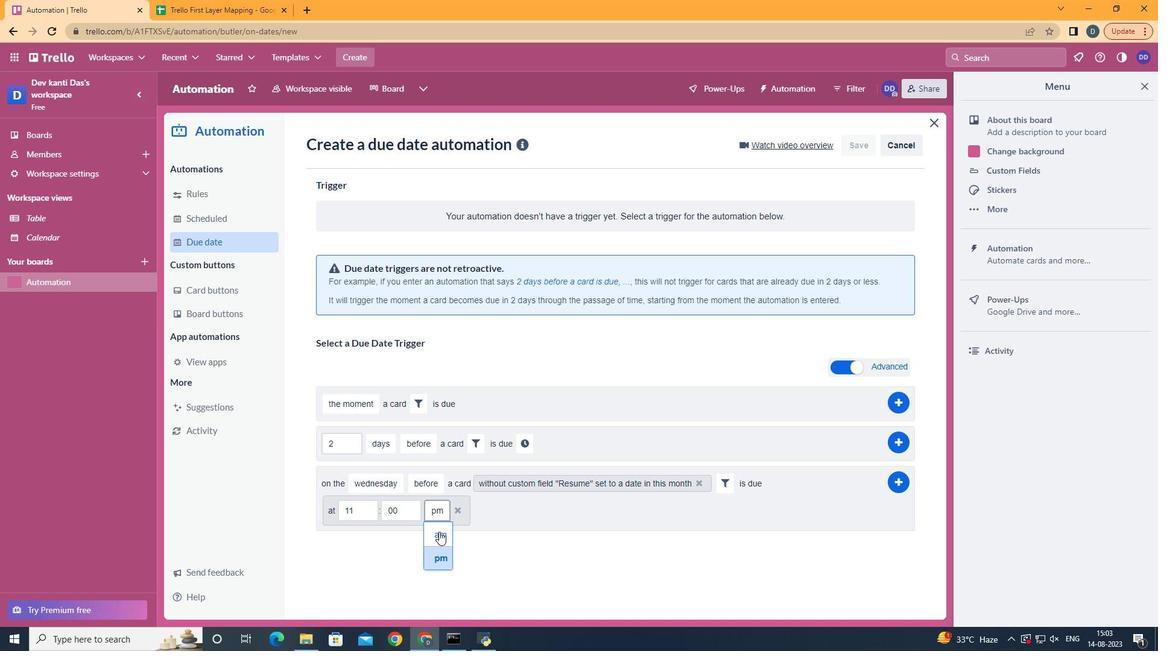 
Action: Mouse pressed left at (439, 531)
Screenshot: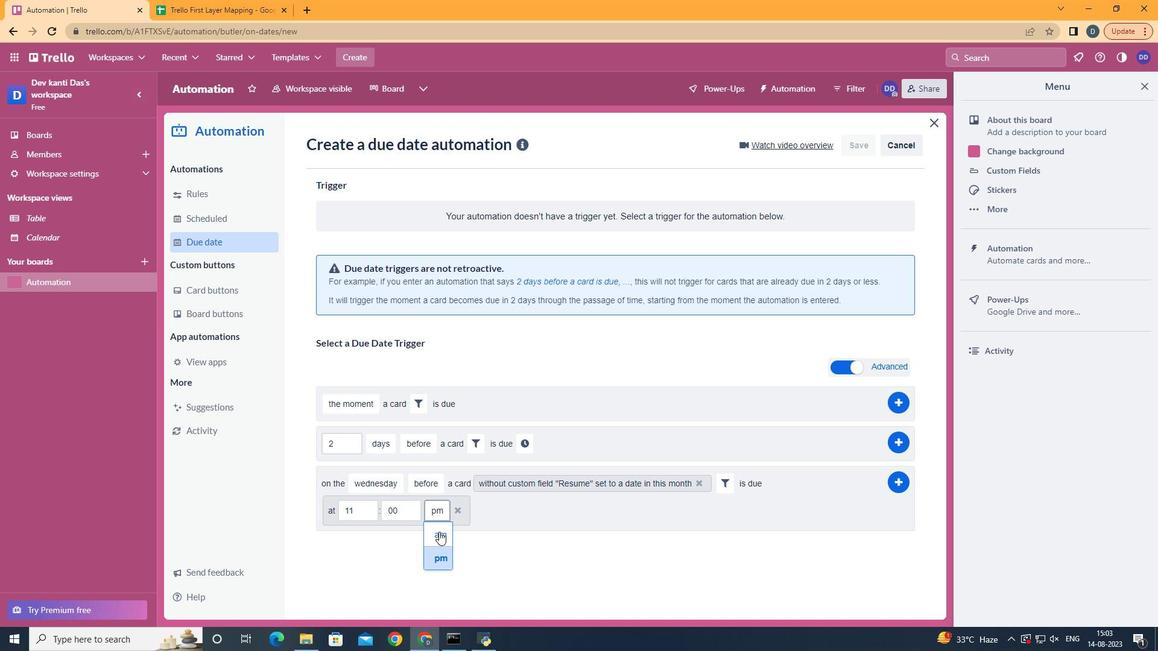 
Action: Mouse moved to (896, 478)
Screenshot: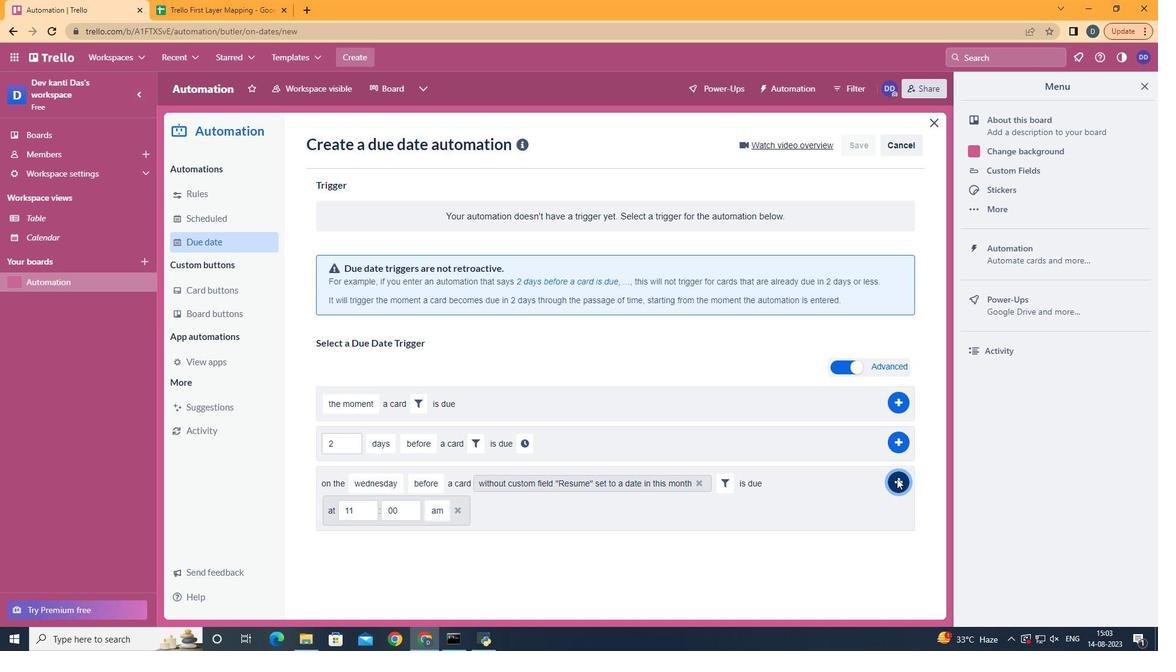 
Action: Mouse pressed left at (896, 478)
Screenshot: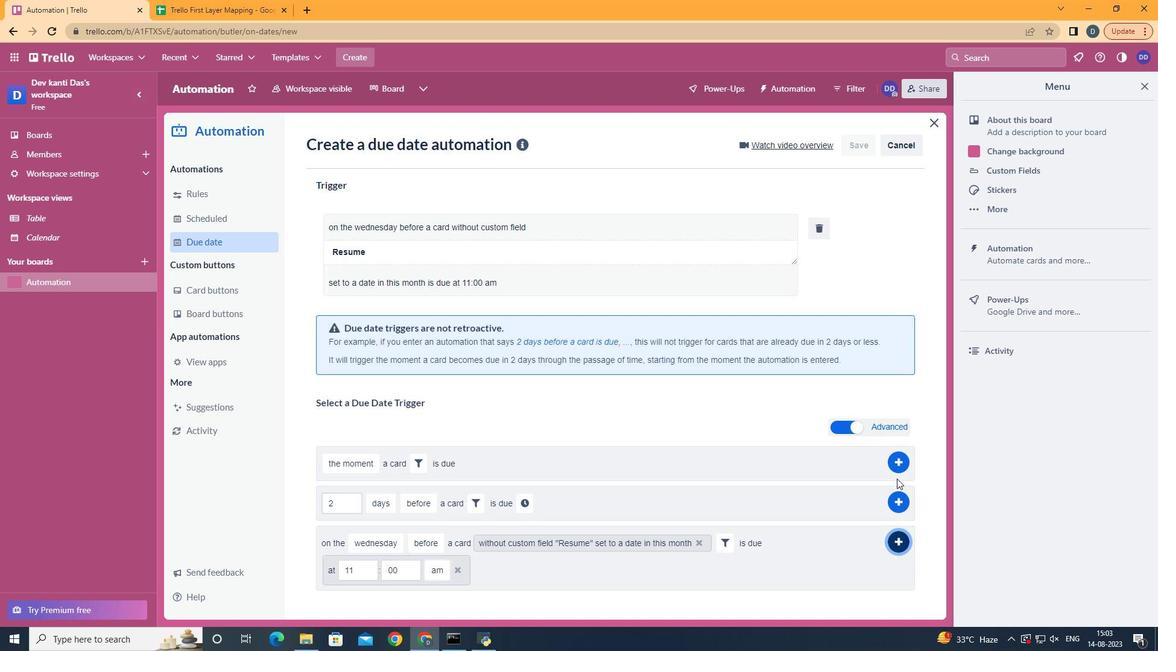 
Action: Mouse moved to (895, 480)
Screenshot: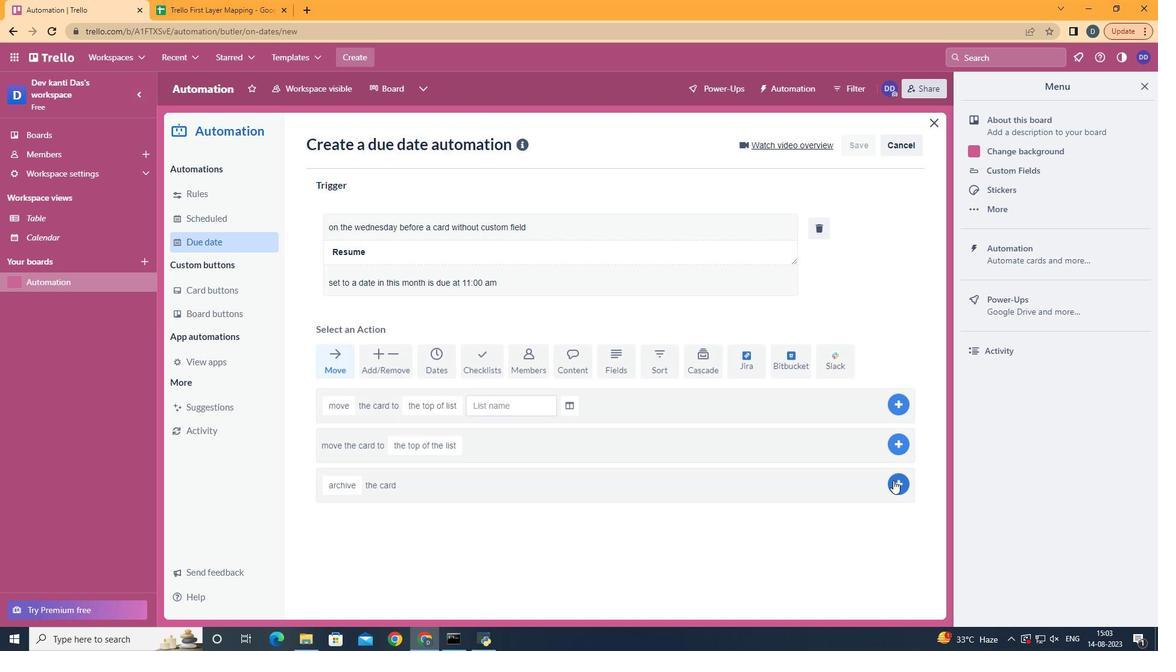 
